 Task: Create a rule from the Agile list, Priority changed -> Complete task in the project AgileHeart if Priority Cleared then Complete Task
Action: Mouse moved to (1268, 213)
Screenshot: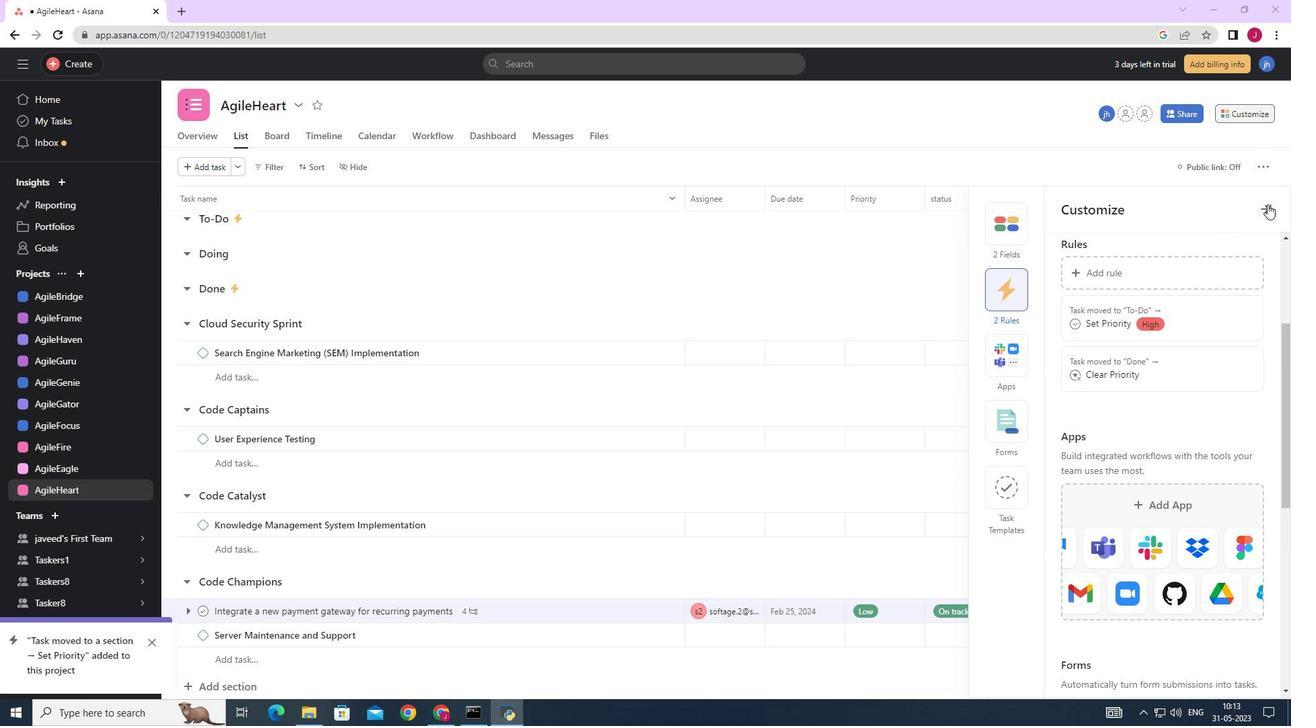 
Action: Mouse pressed left at (1268, 213)
Screenshot: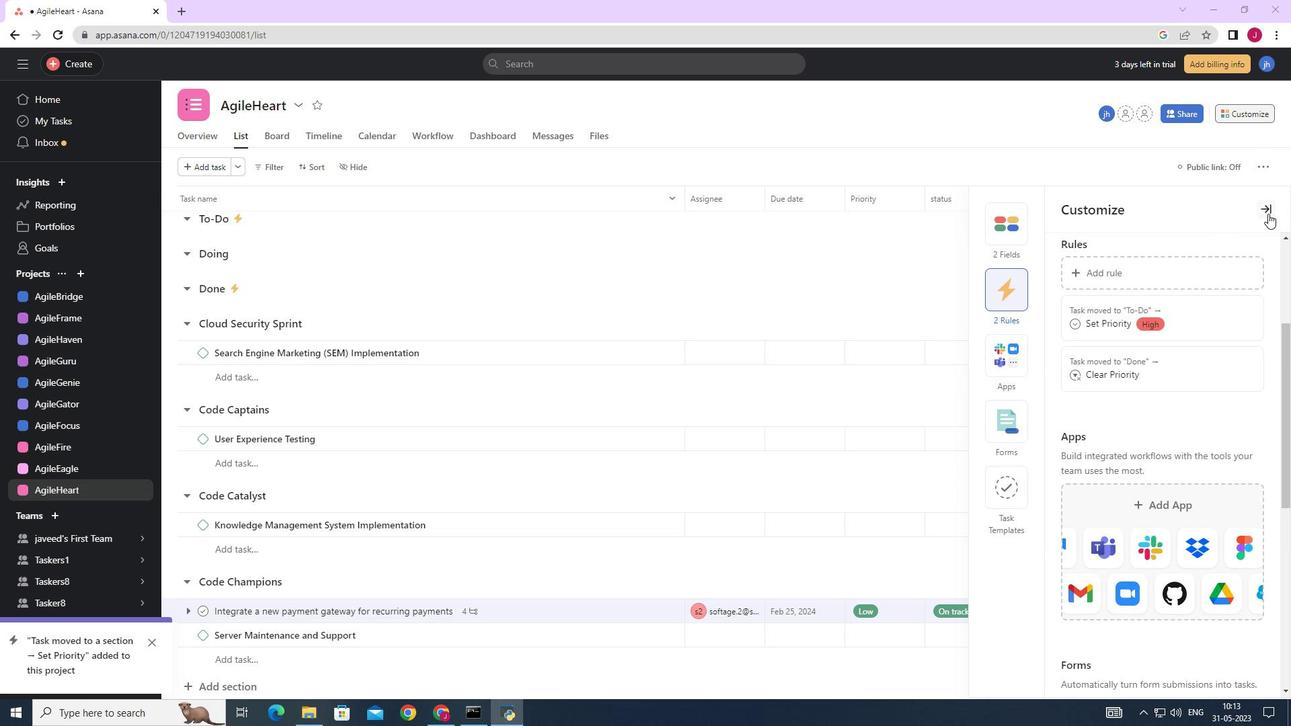 
Action: Mouse moved to (1251, 115)
Screenshot: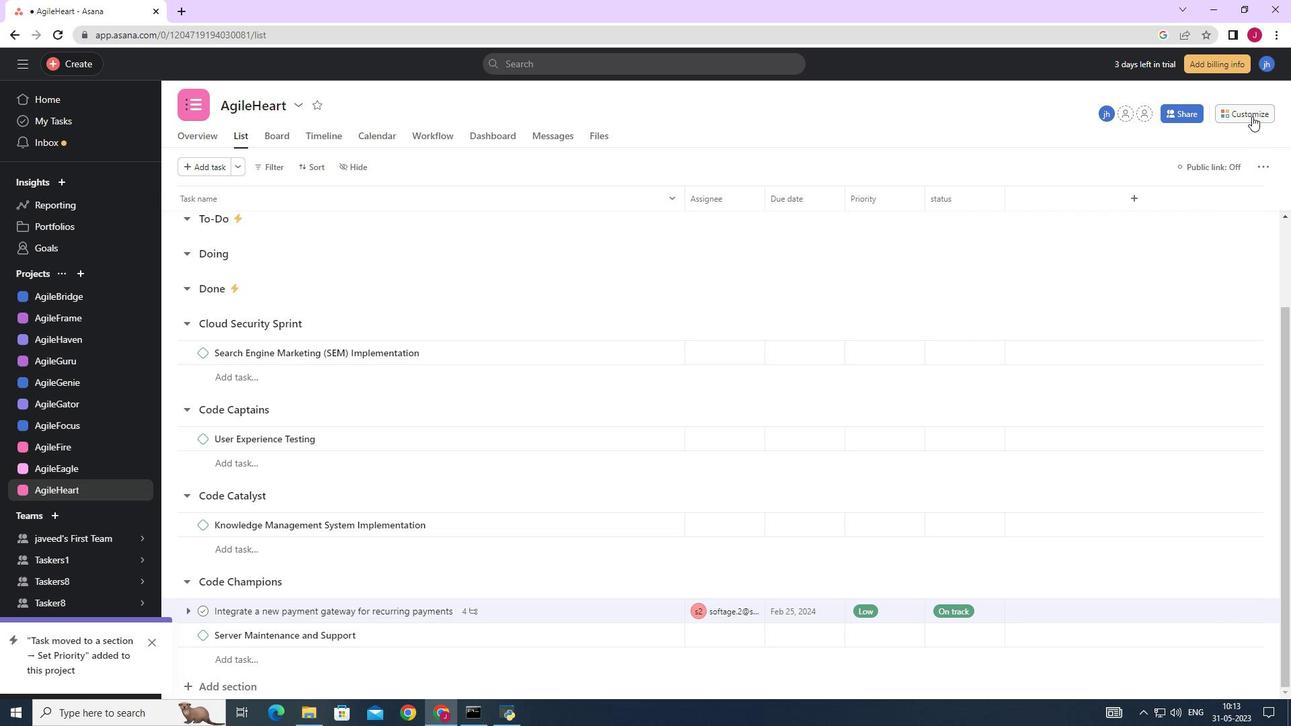 
Action: Mouse pressed left at (1251, 115)
Screenshot: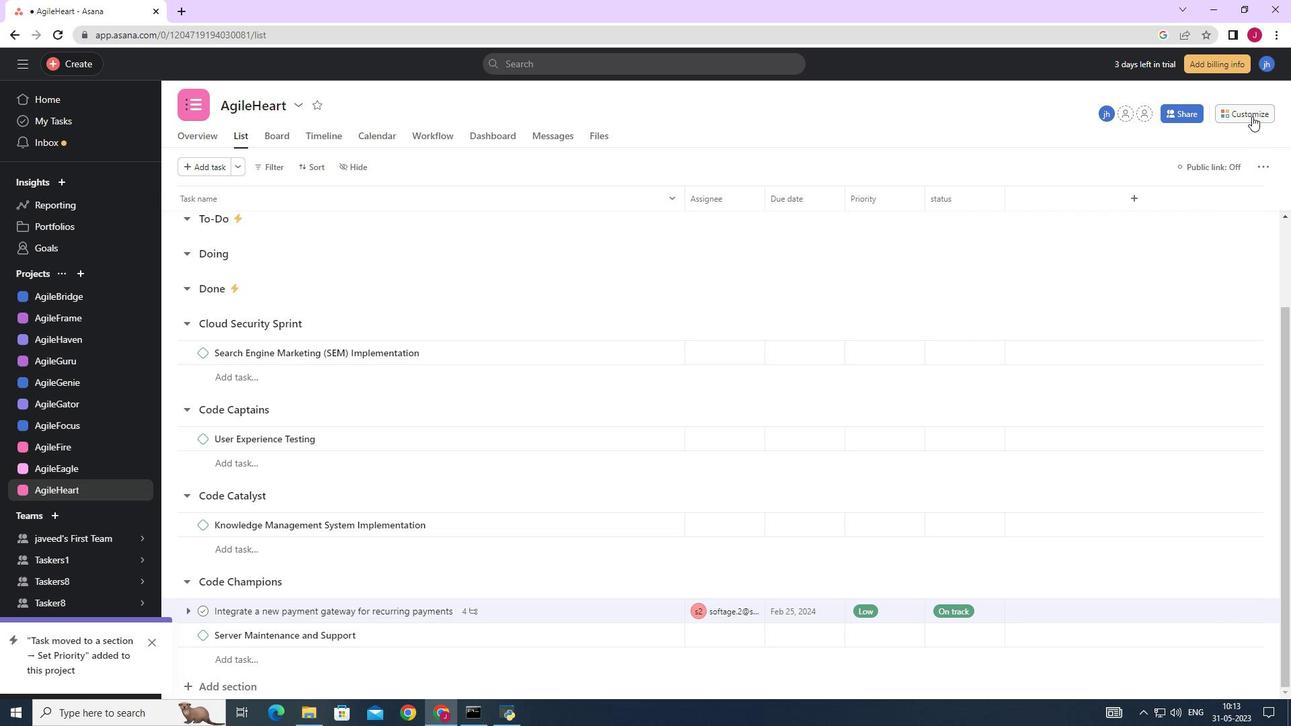 
Action: Mouse moved to (1008, 293)
Screenshot: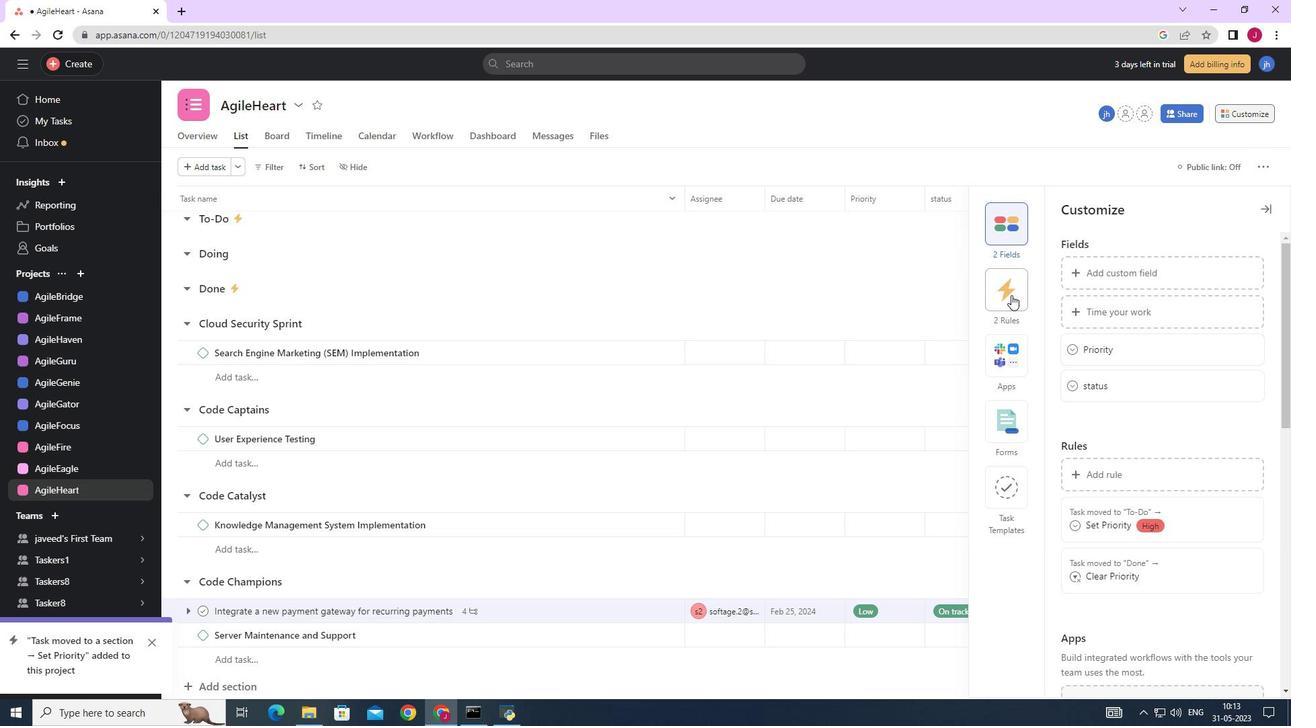 
Action: Mouse pressed left at (1008, 293)
Screenshot: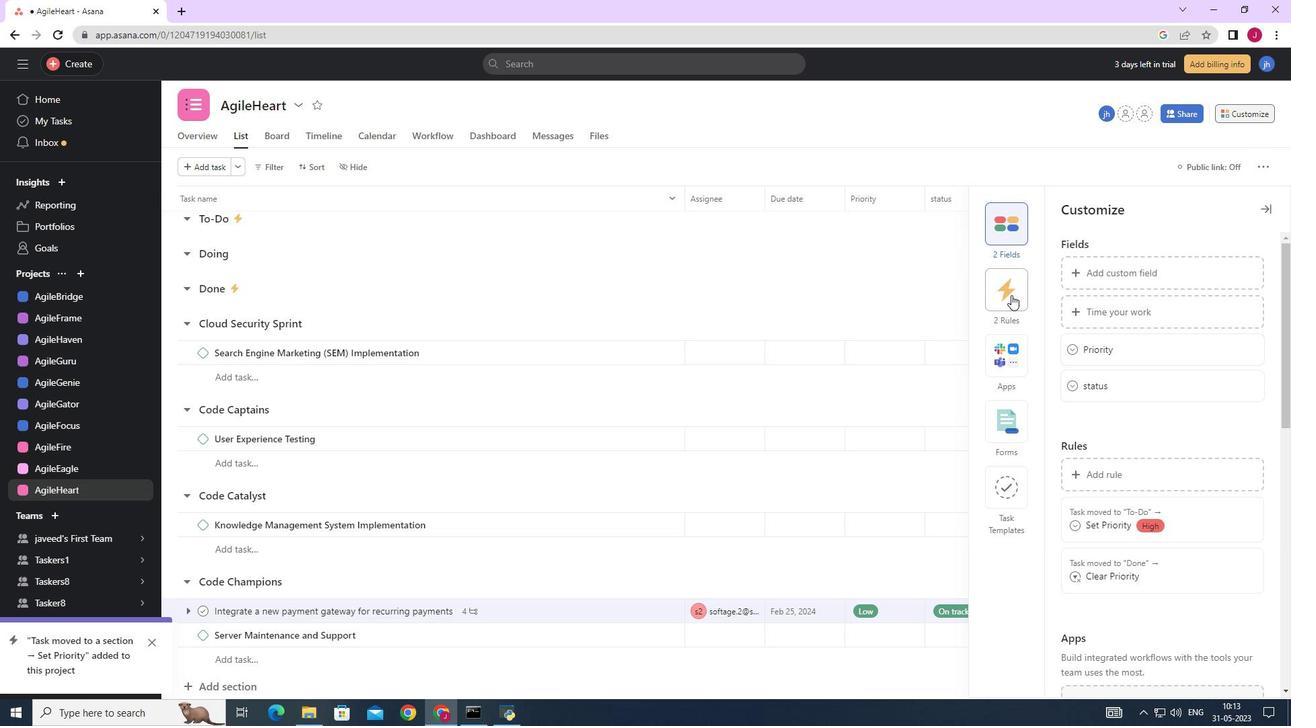 
Action: Mouse moved to (1116, 274)
Screenshot: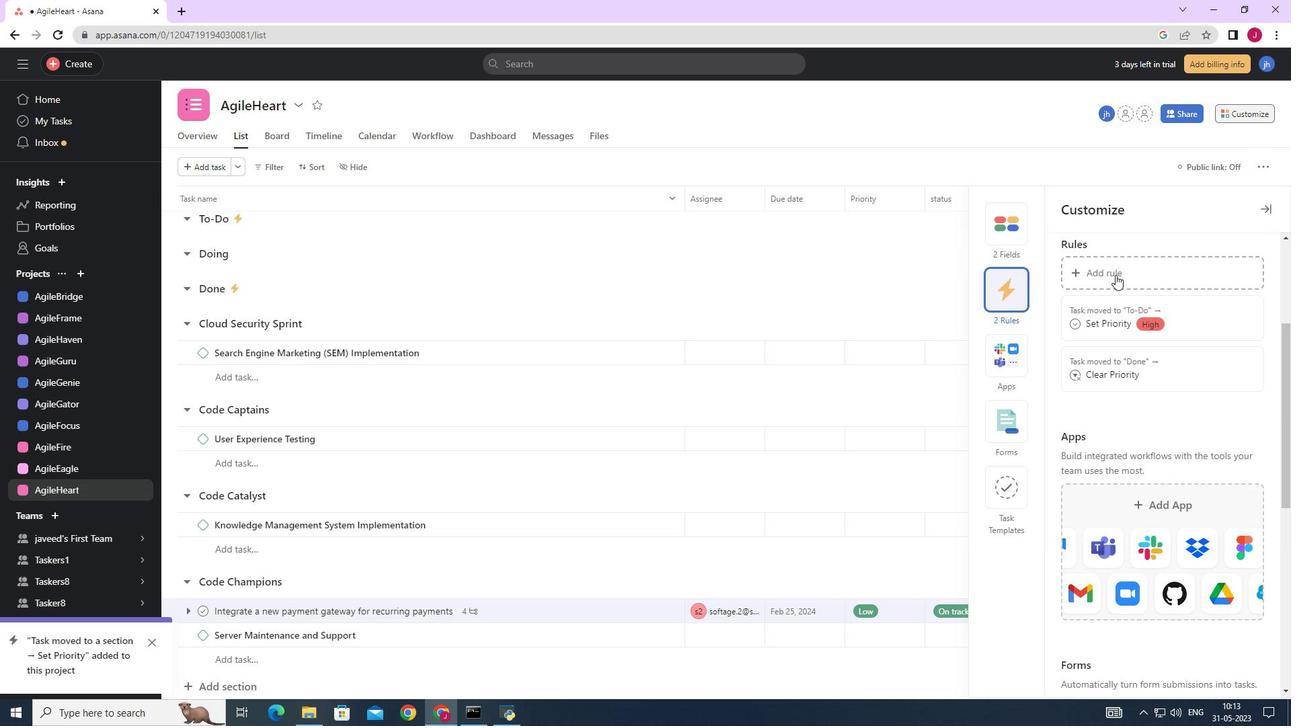 
Action: Mouse pressed left at (1116, 274)
Screenshot: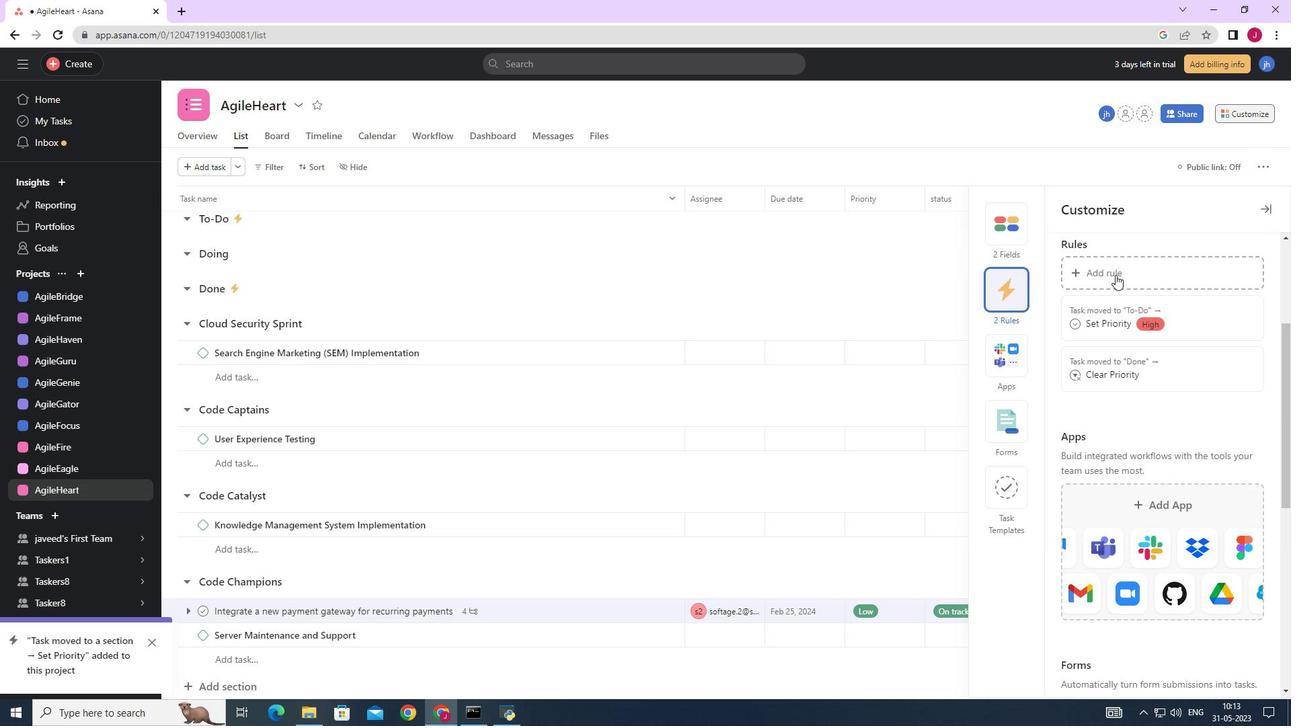 
Action: Mouse moved to (275, 207)
Screenshot: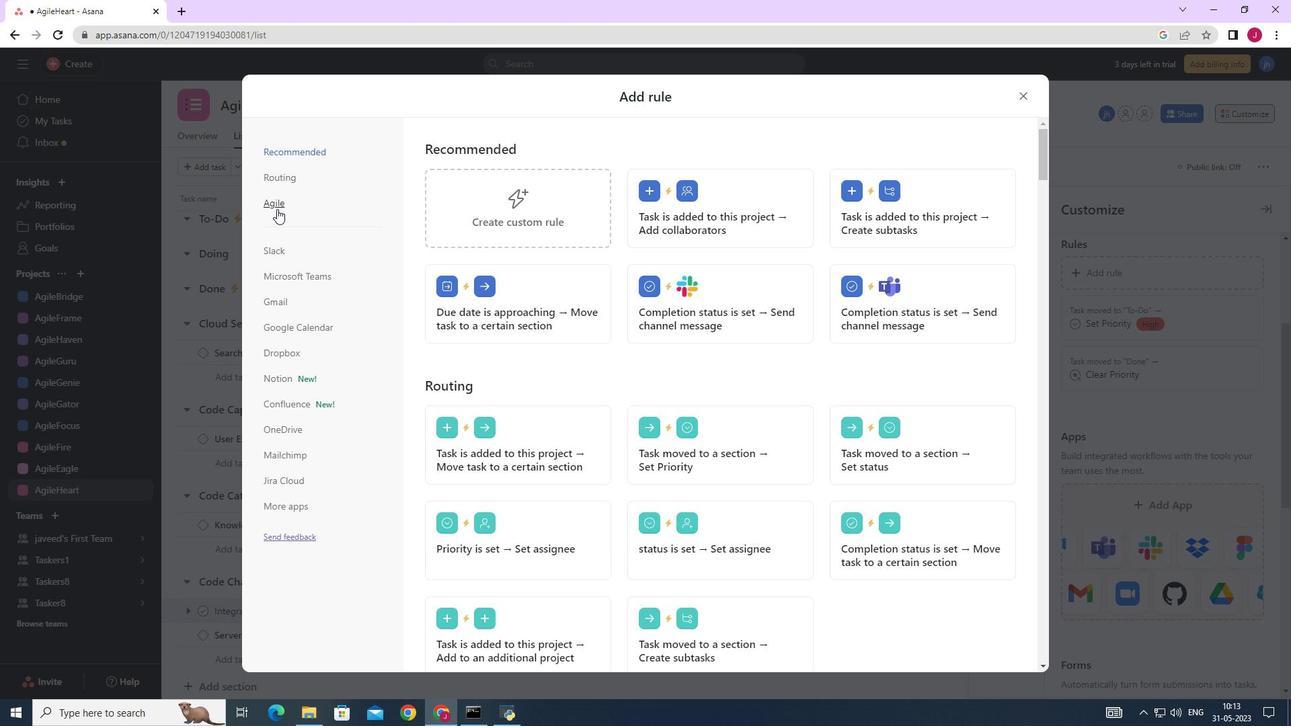 
Action: Mouse pressed left at (275, 207)
Screenshot: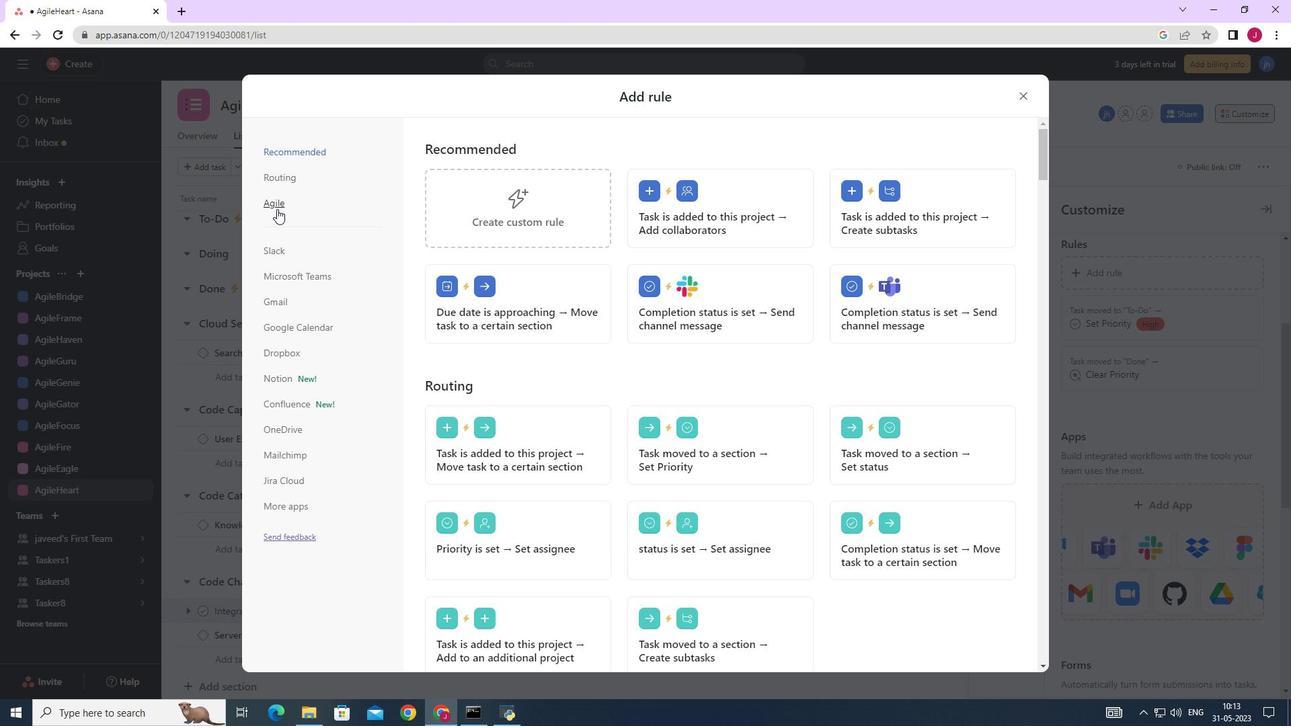 
Action: Mouse moved to (473, 205)
Screenshot: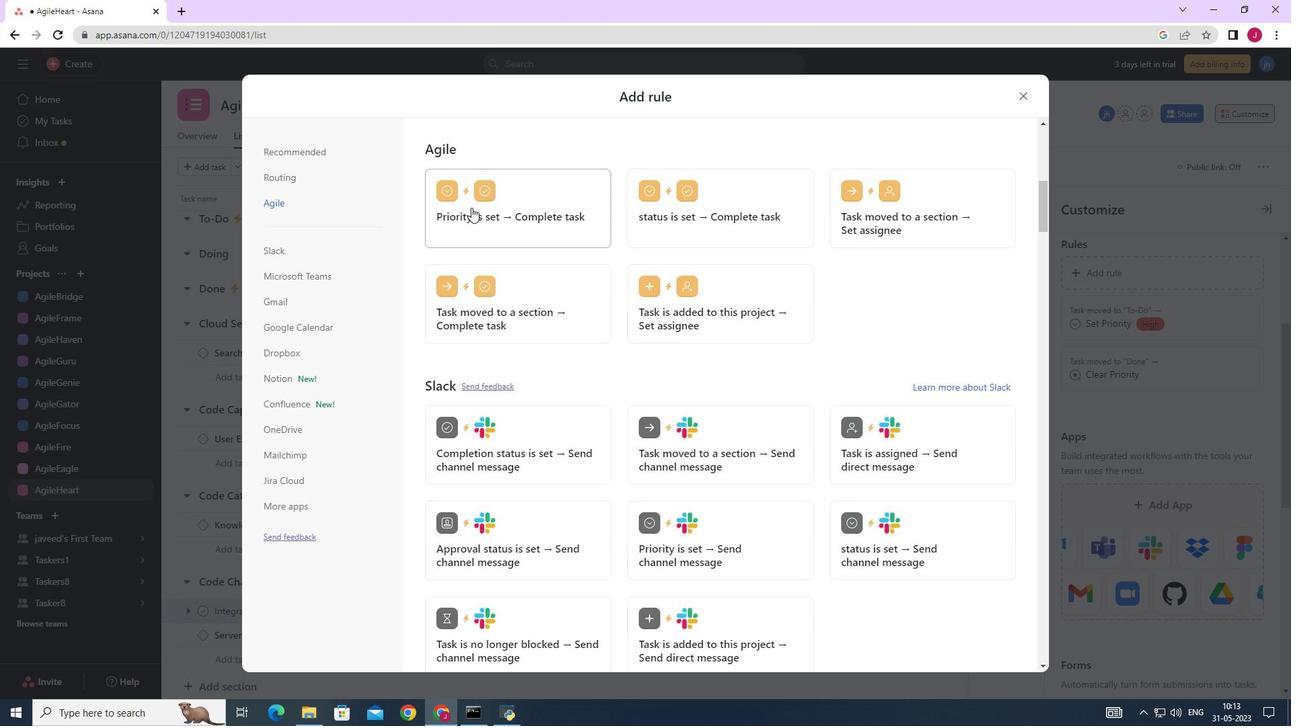 
Action: Mouse pressed left at (473, 205)
Screenshot: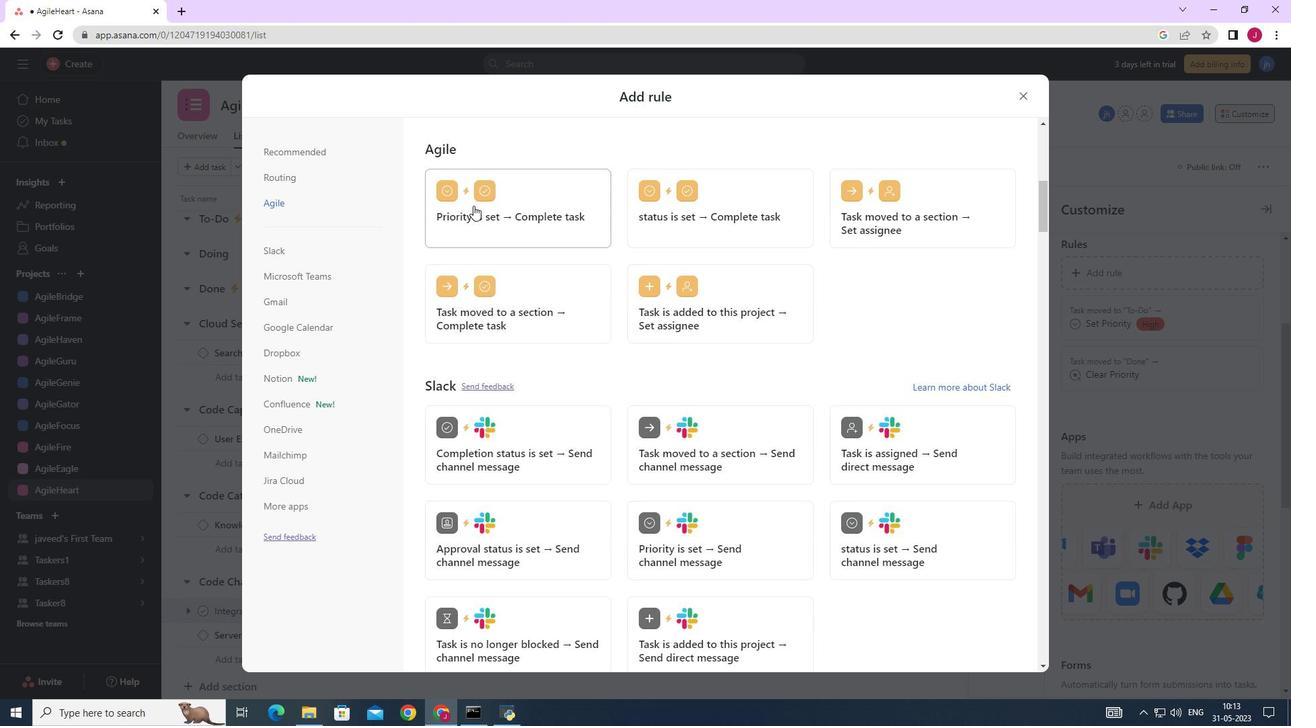 
Action: Mouse moved to (513, 350)
Screenshot: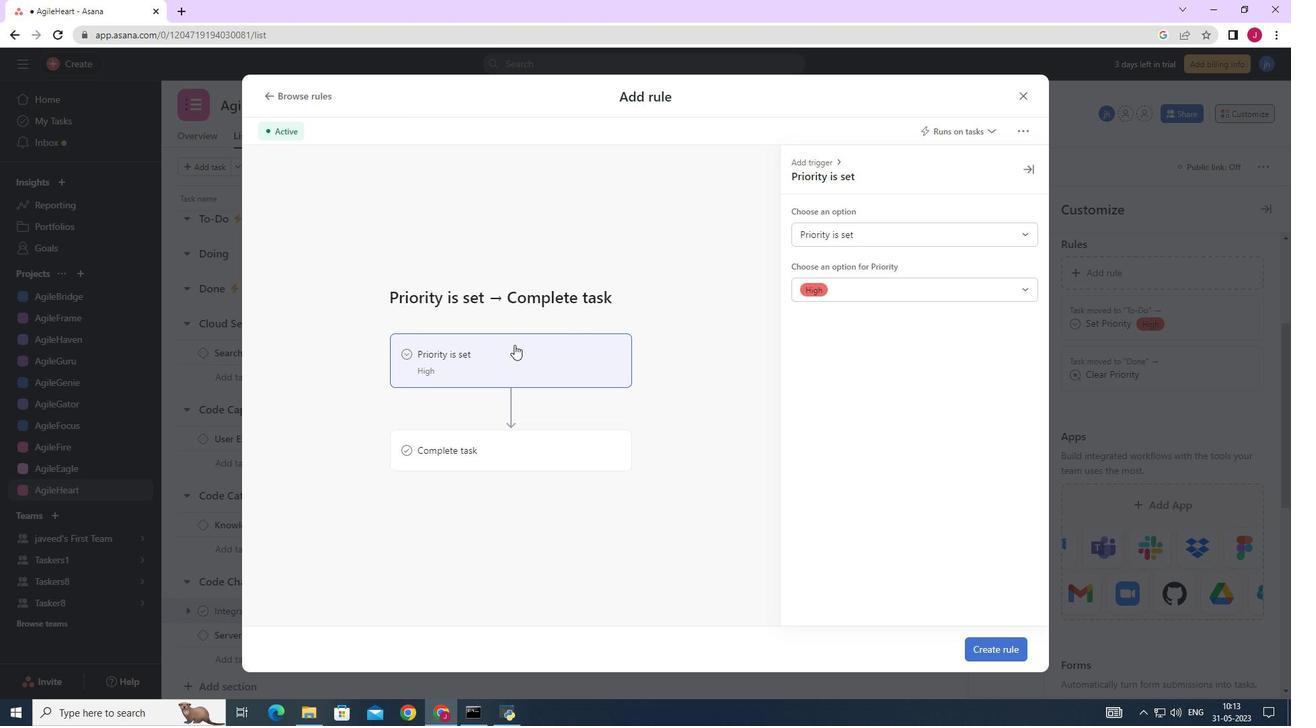
Action: Mouse pressed left at (513, 350)
Screenshot: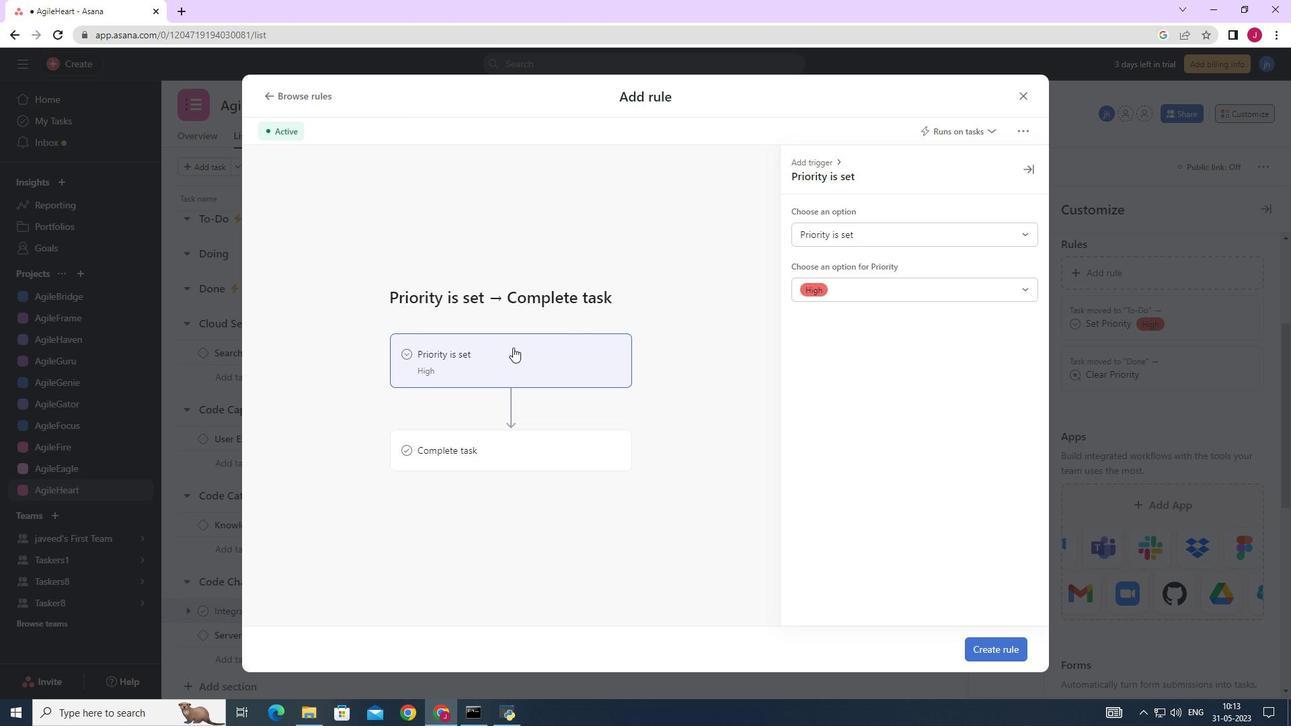
Action: Mouse moved to (864, 231)
Screenshot: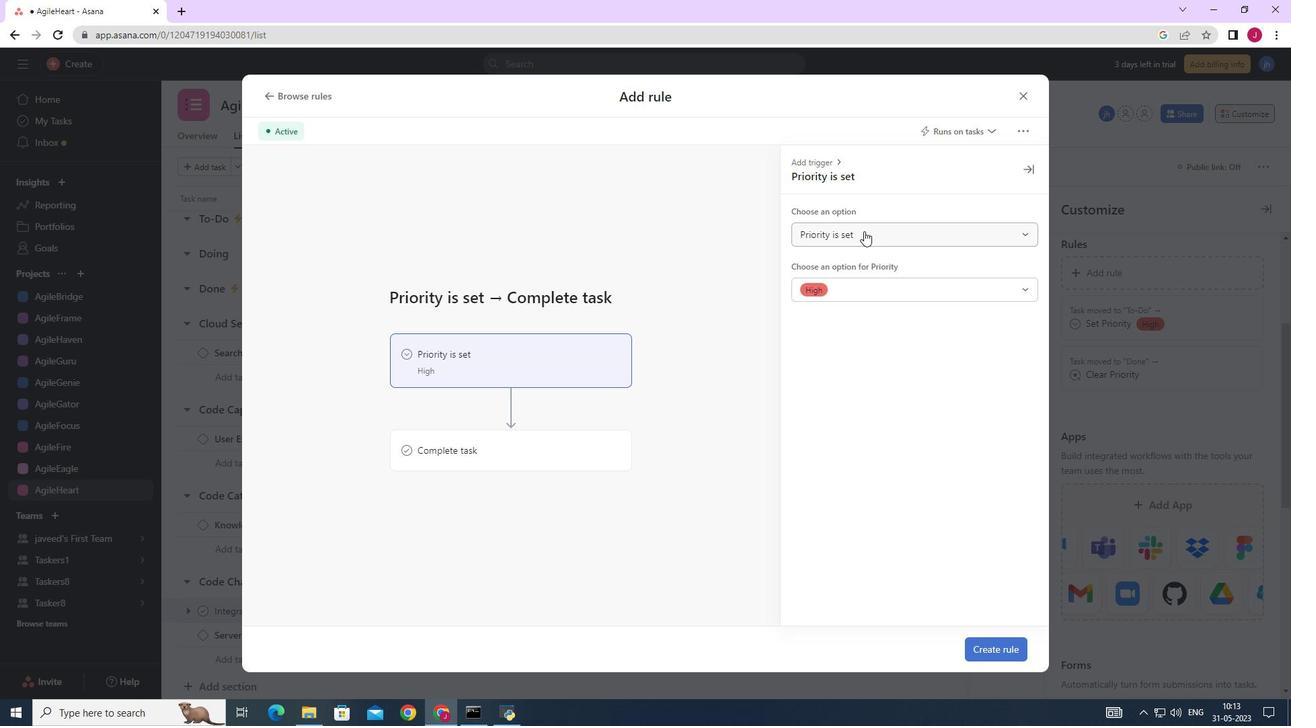 
Action: Mouse pressed left at (864, 231)
Screenshot: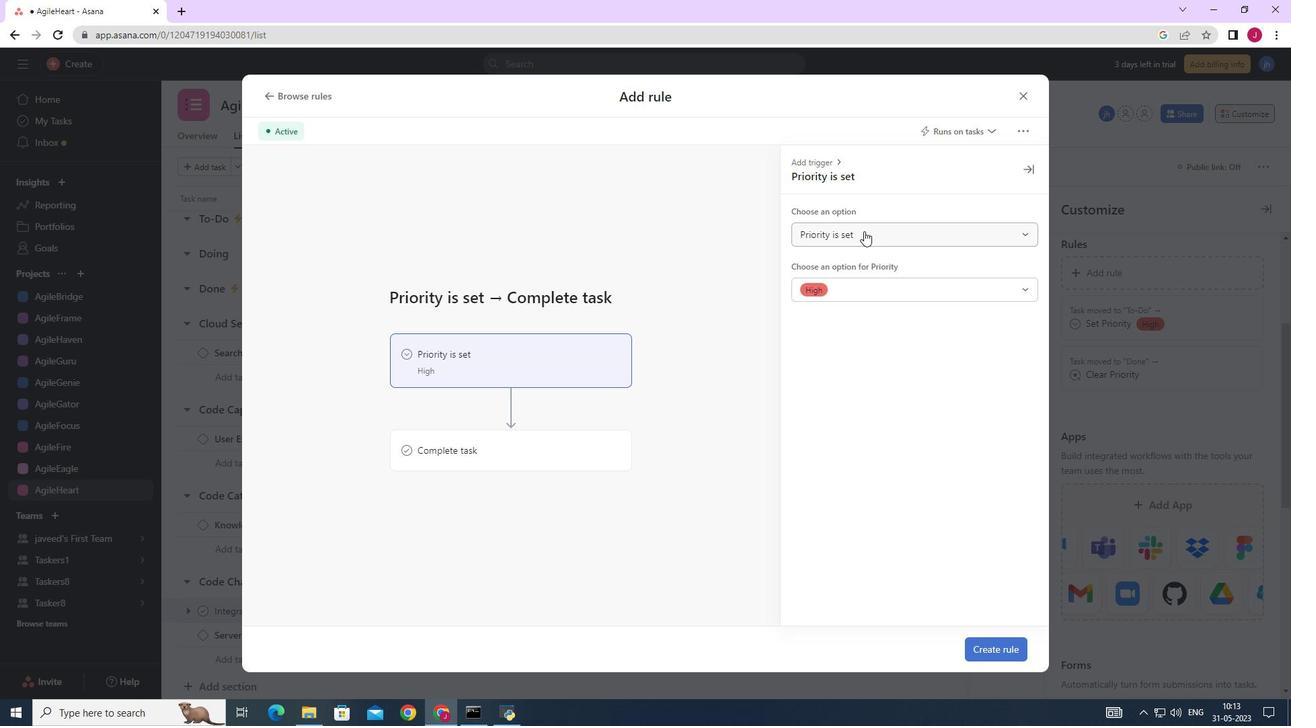
Action: Mouse moved to (865, 286)
Screenshot: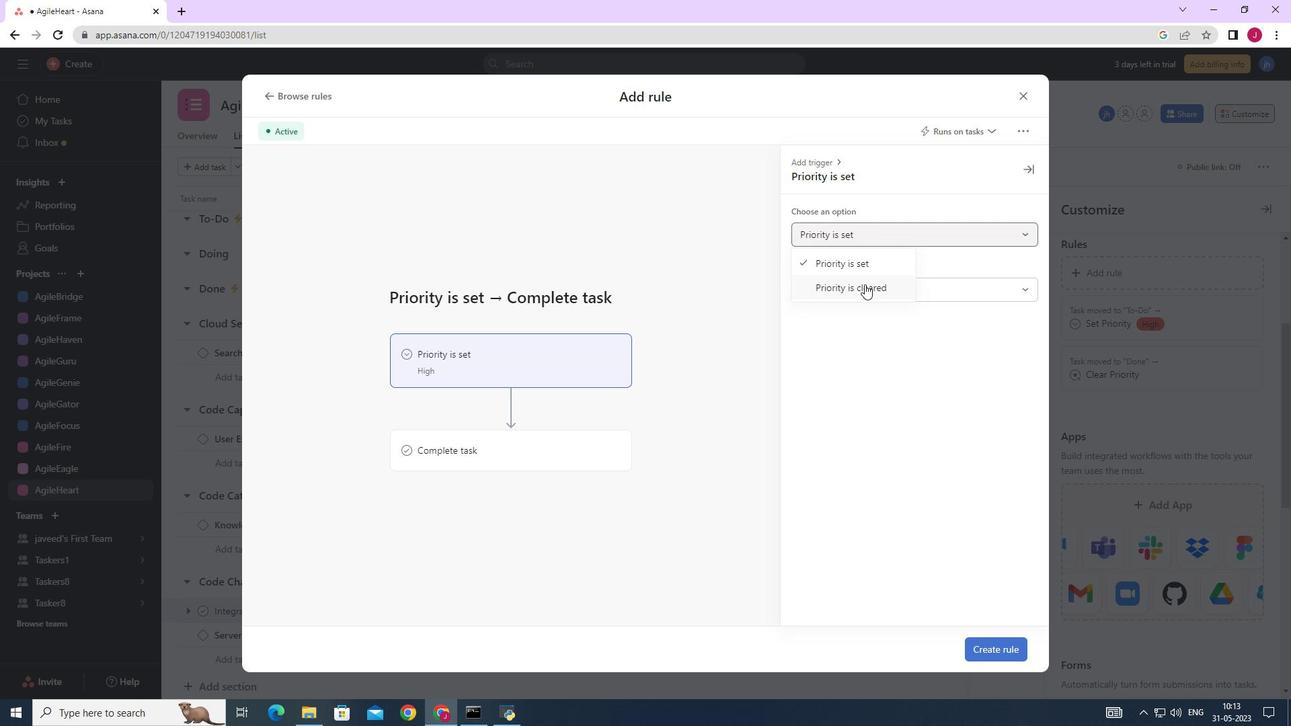 
Action: Mouse pressed left at (865, 286)
Screenshot: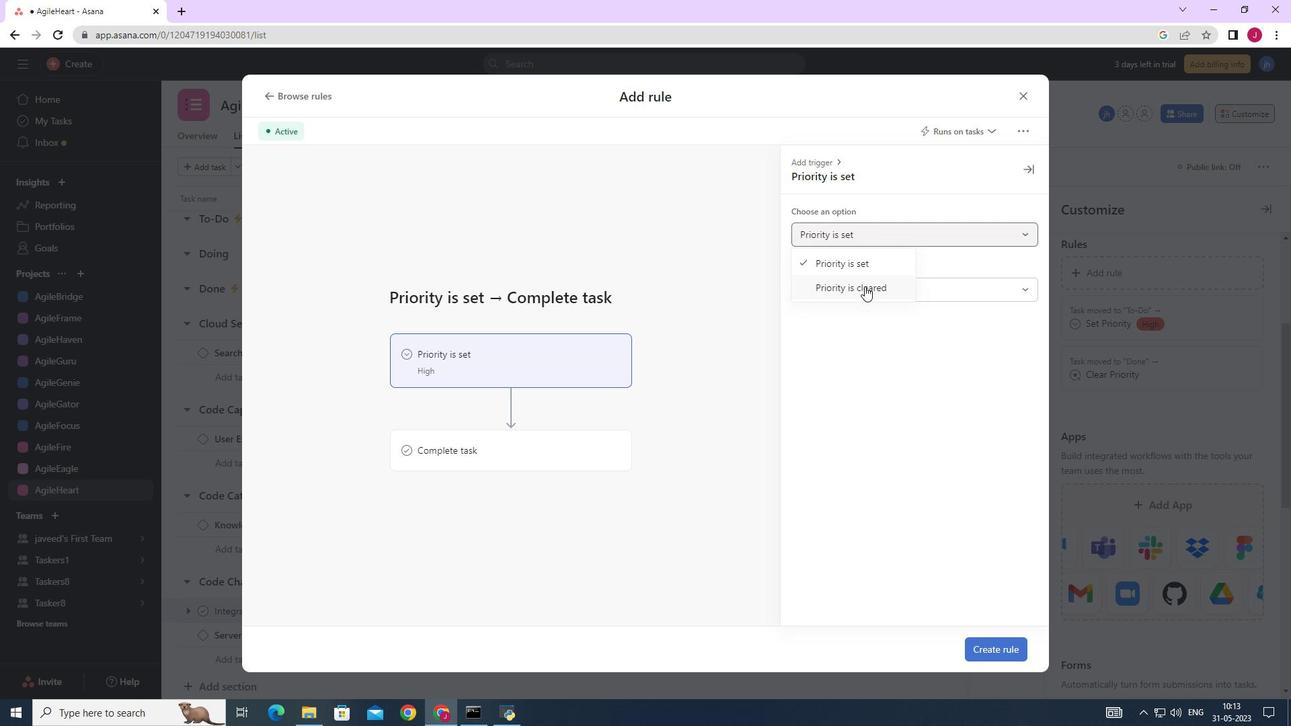 
Action: Mouse moved to (514, 446)
Screenshot: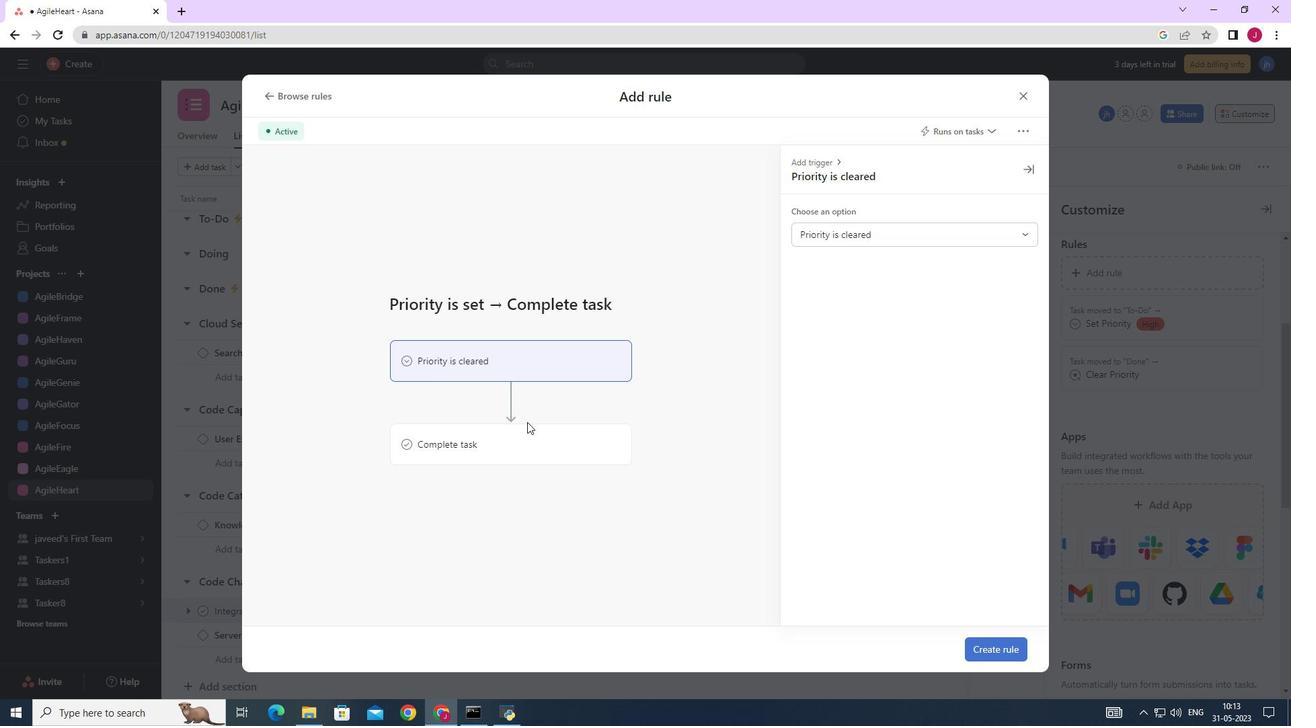 
Action: Mouse pressed left at (514, 446)
Screenshot: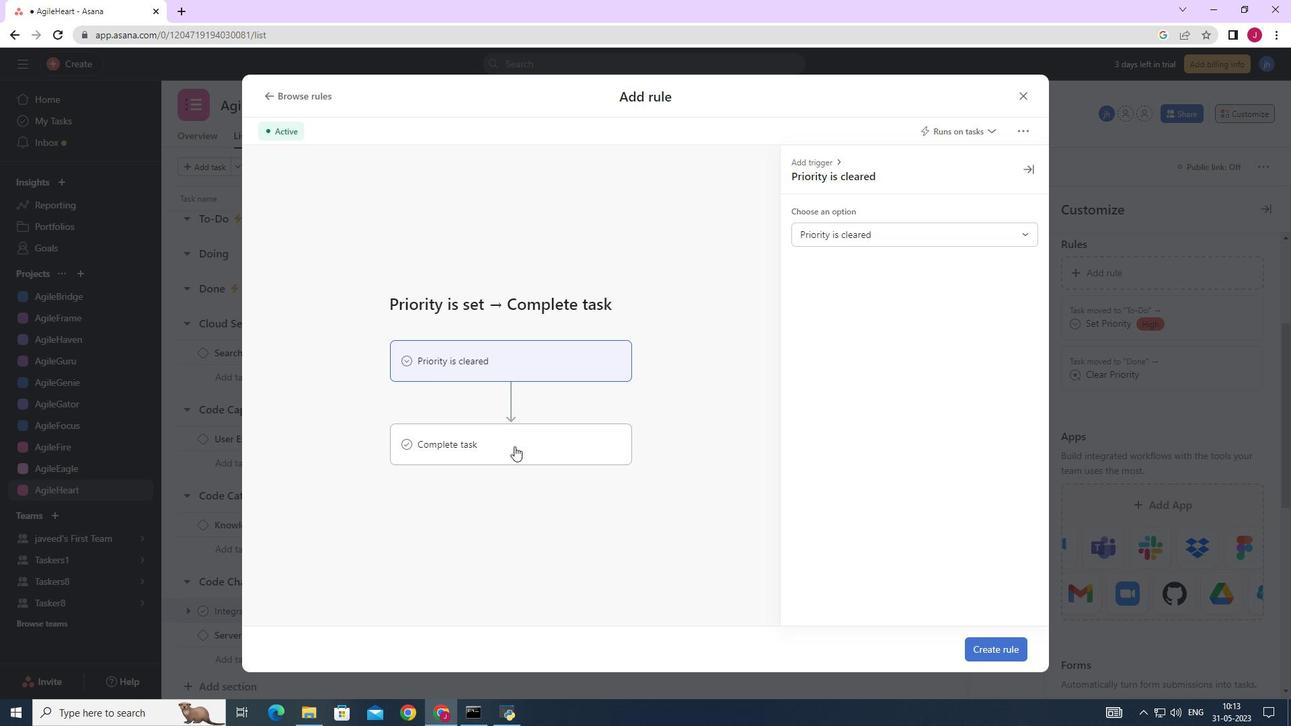 
Action: Mouse moved to (1006, 646)
Screenshot: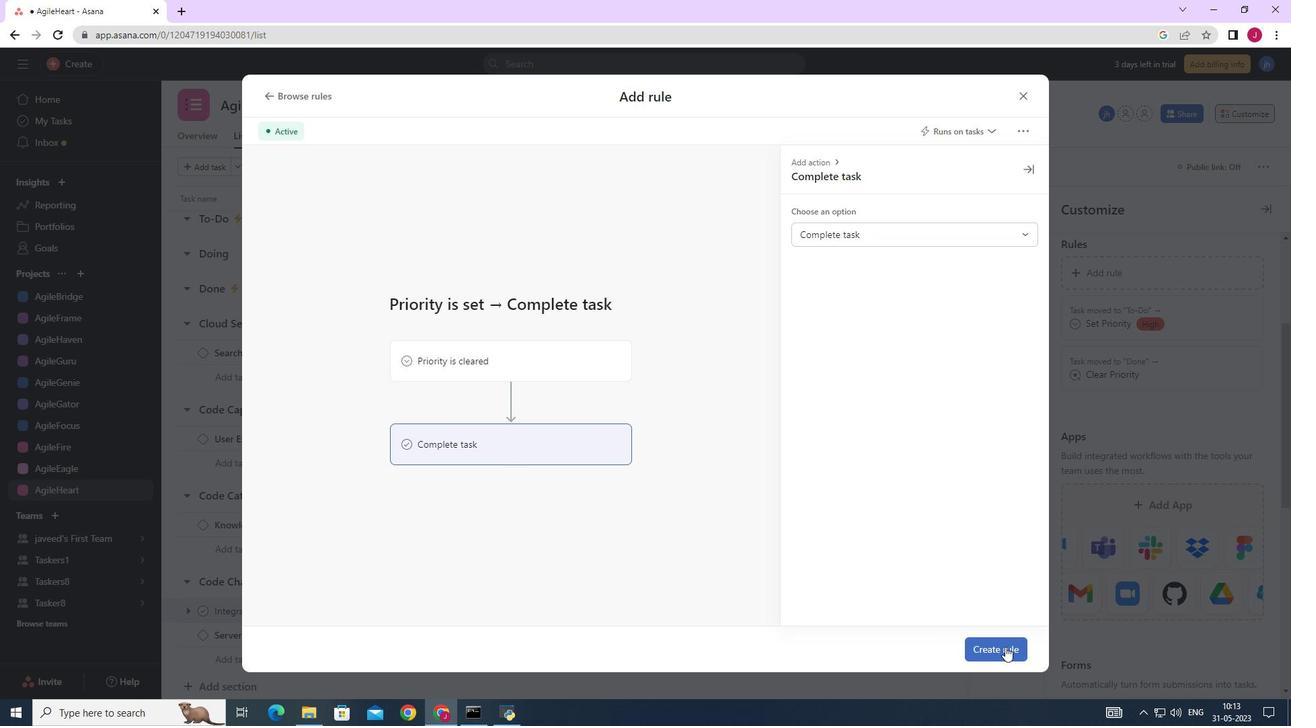 
Action: Mouse pressed left at (1006, 646)
Screenshot: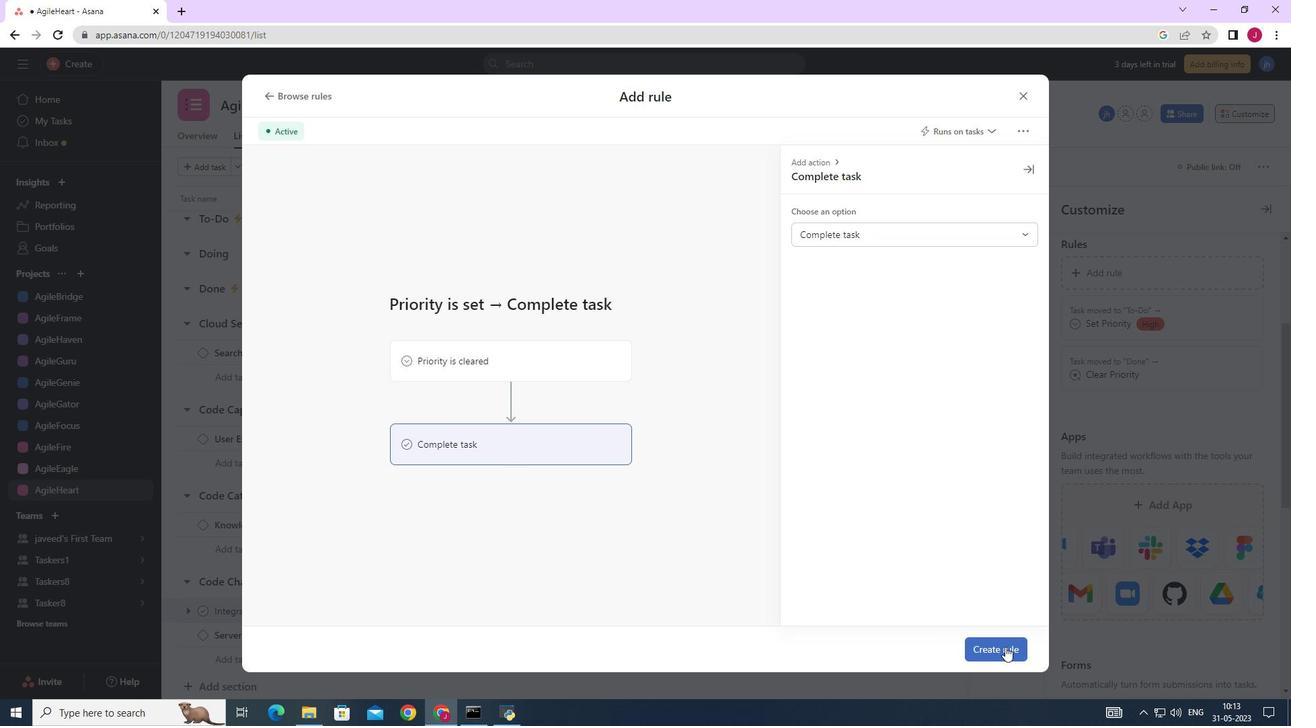
Action: Mouse moved to (979, 605)
Screenshot: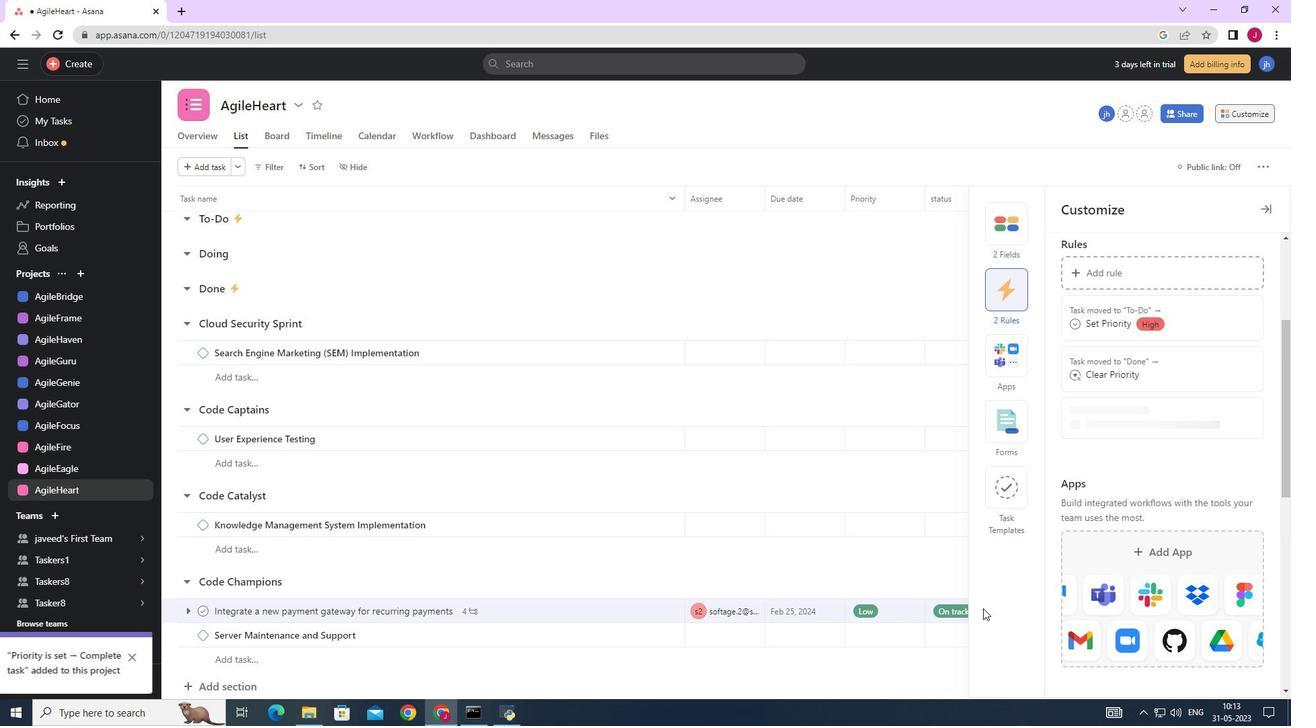 
